 Task: Start polyline.
Action: Mouse moved to (347, 248)
Screenshot: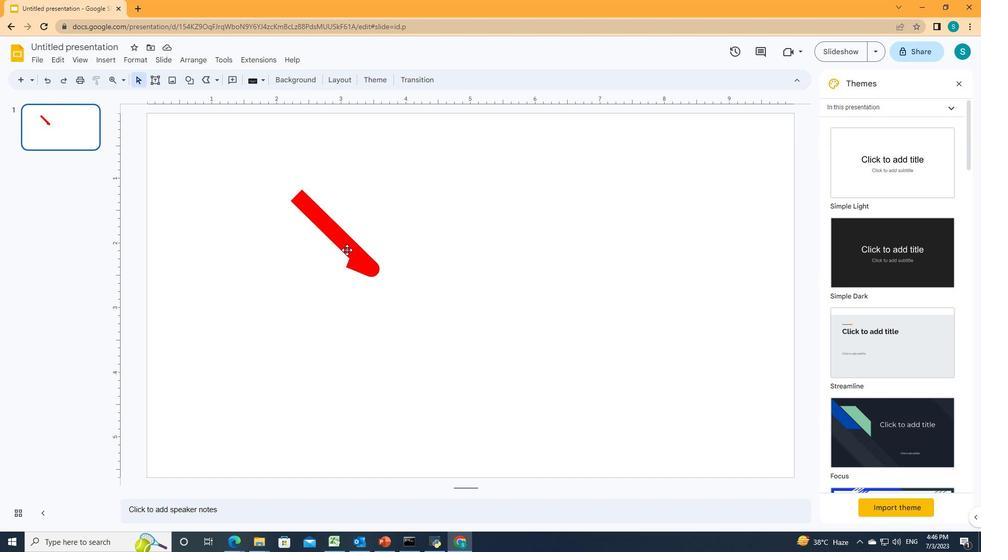 
Action: Mouse pressed left at (347, 248)
Screenshot: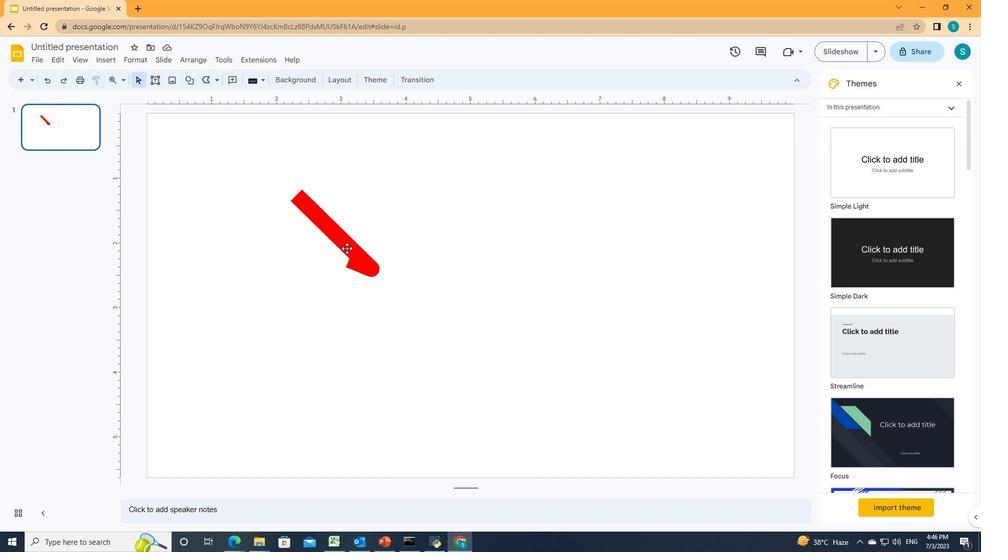 
Action: Mouse moved to (300, 78)
Screenshot: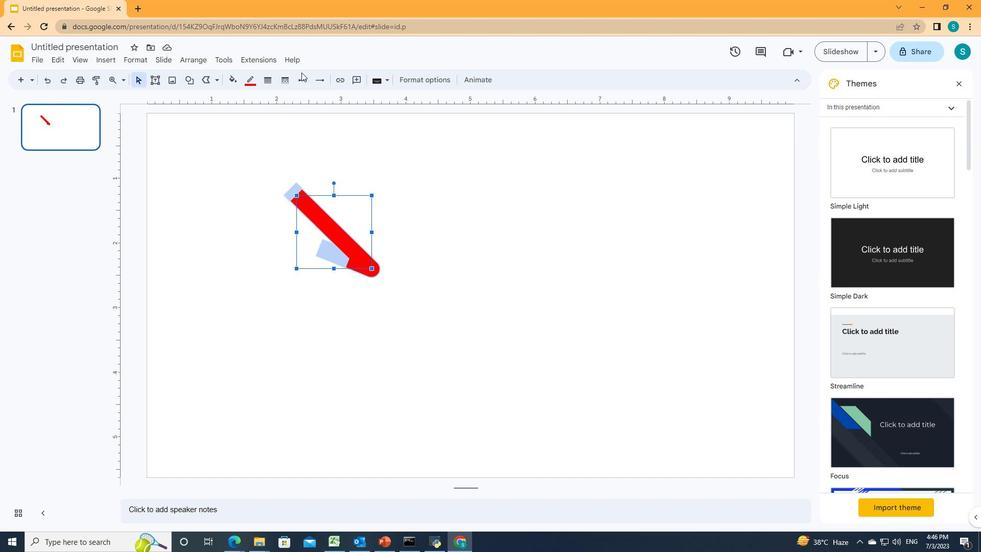 
Action: Mouse pressed left at (300, 78)
Screenshot: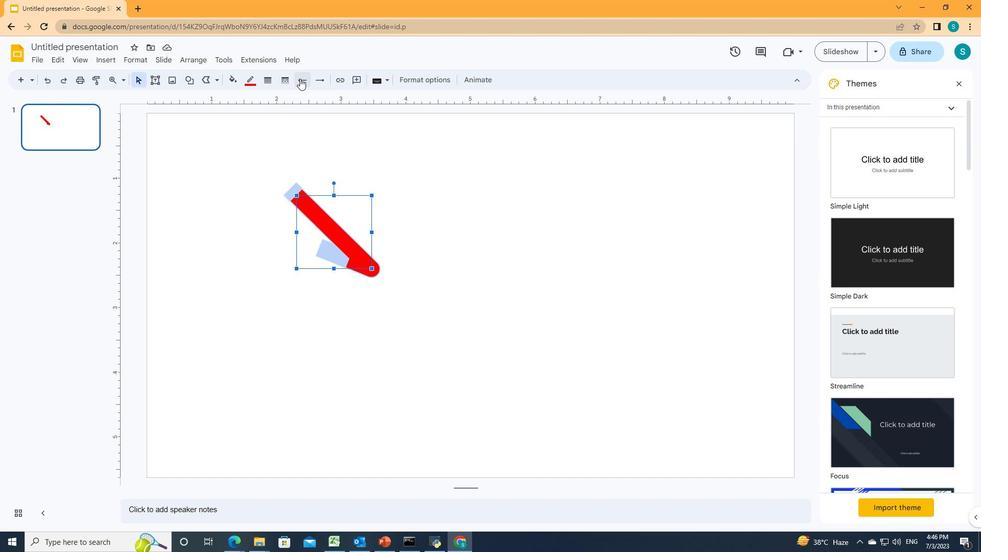 
Action: Mouse moved to (300, 114)
Screenshot: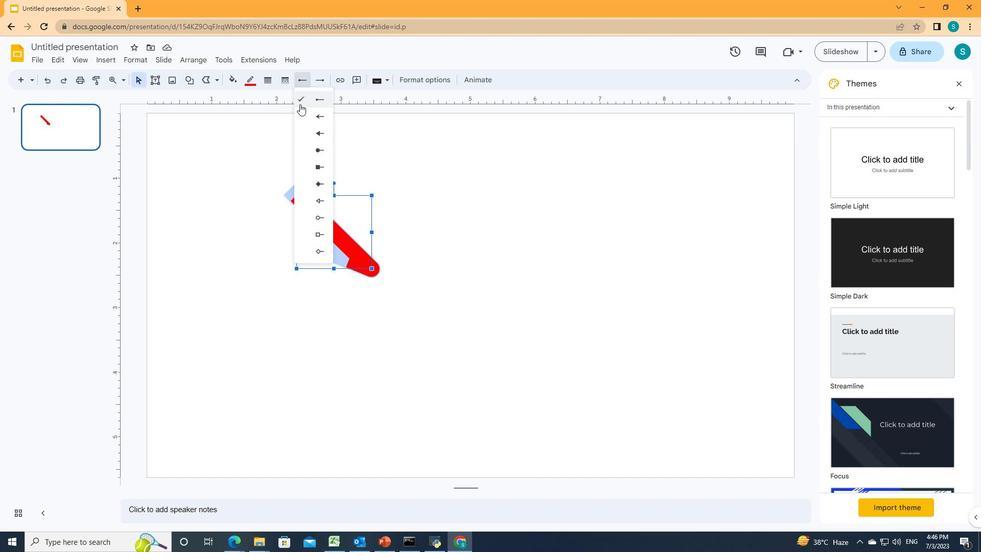 
Action: Mouse pressed left at (300, 114)
Screenshot: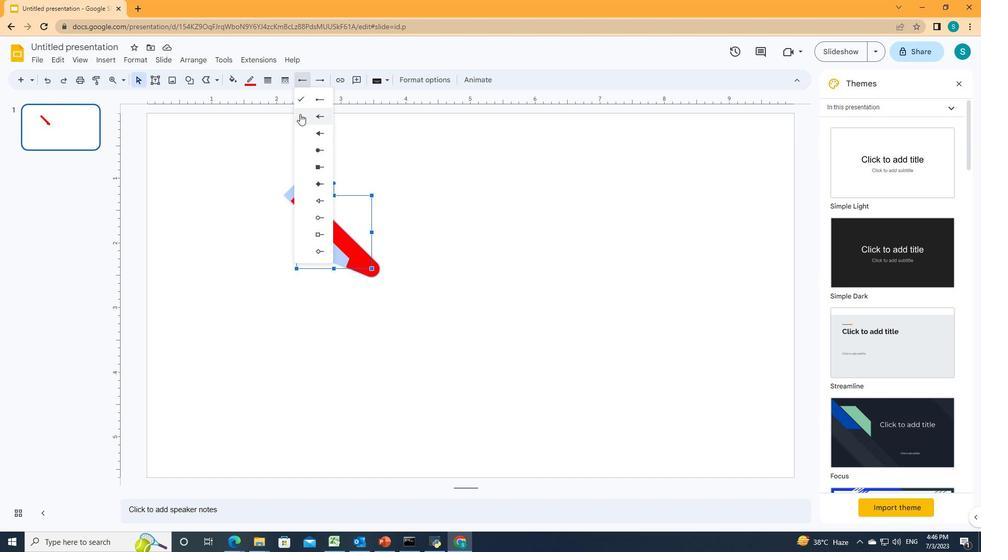
